 Task: Create a task  Create a new online platform for language translation services , assign it to team member softage.1@softage.net in the project AgileRamp and update the status of the task to  On Track  , set the priority of the task to Low
Action: Mouse moved to (73, 57)
Screenshot: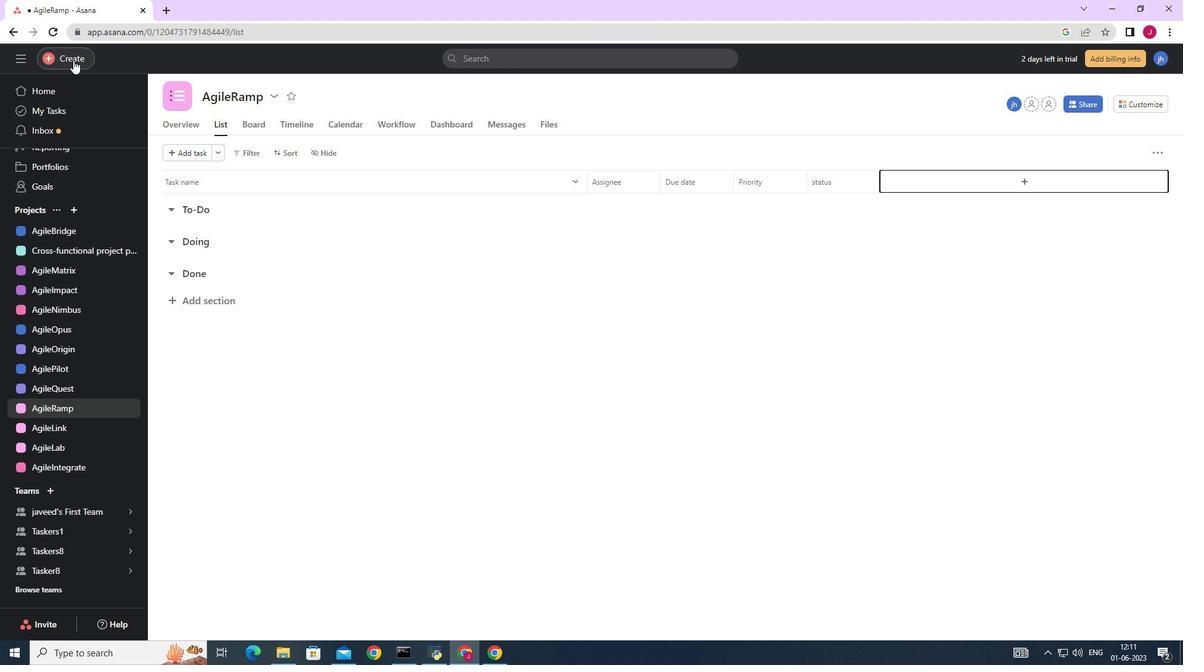 
Action: Mouse pressed left at (73, 57)
Screenshot: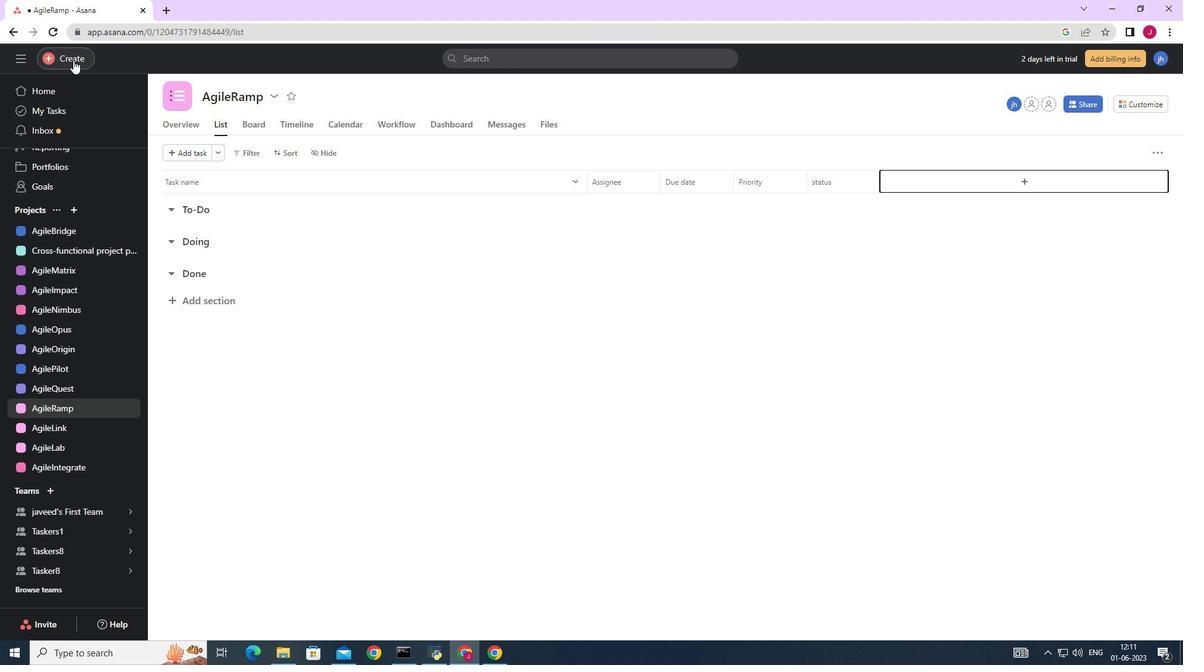
Action: Mouse moved to (138, 61)
Screenshot: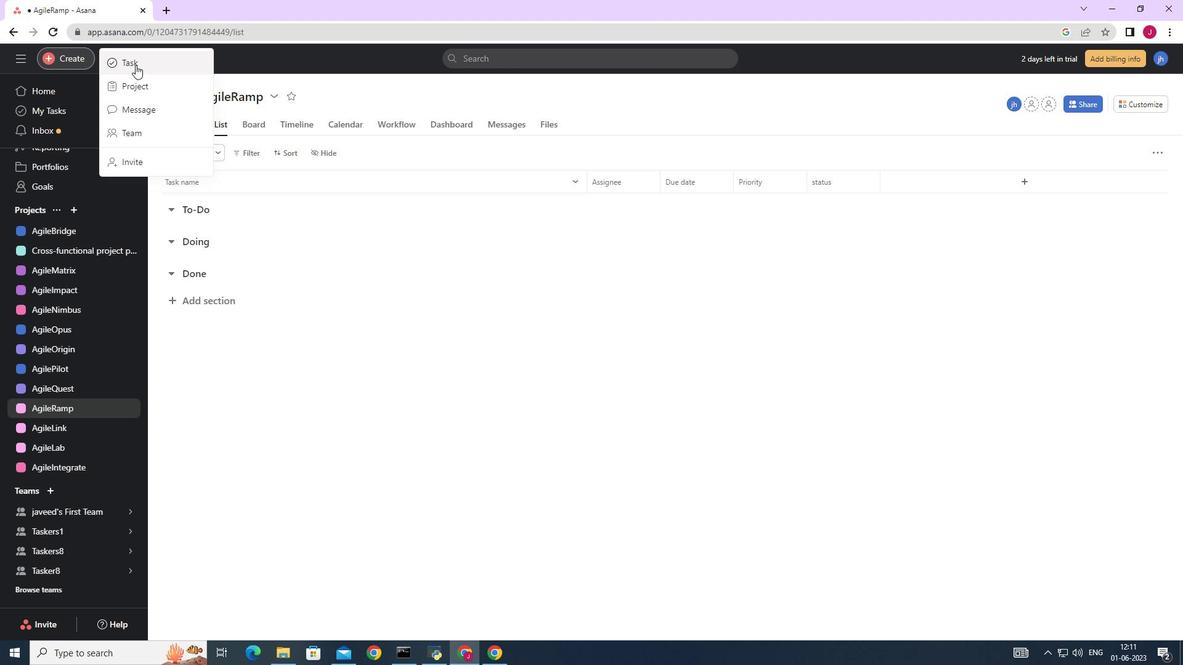
Action: Mouse pressed left at (138, 61)
Screenshot: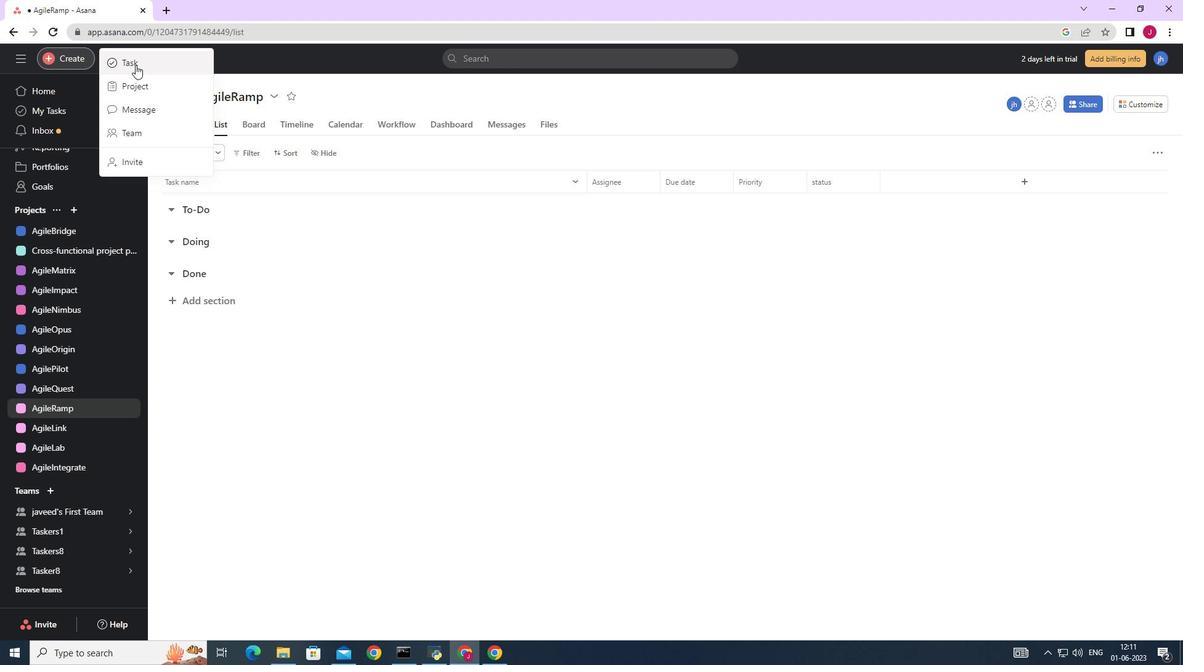
Action: Mouse moved to (966, 407)
Screenshot: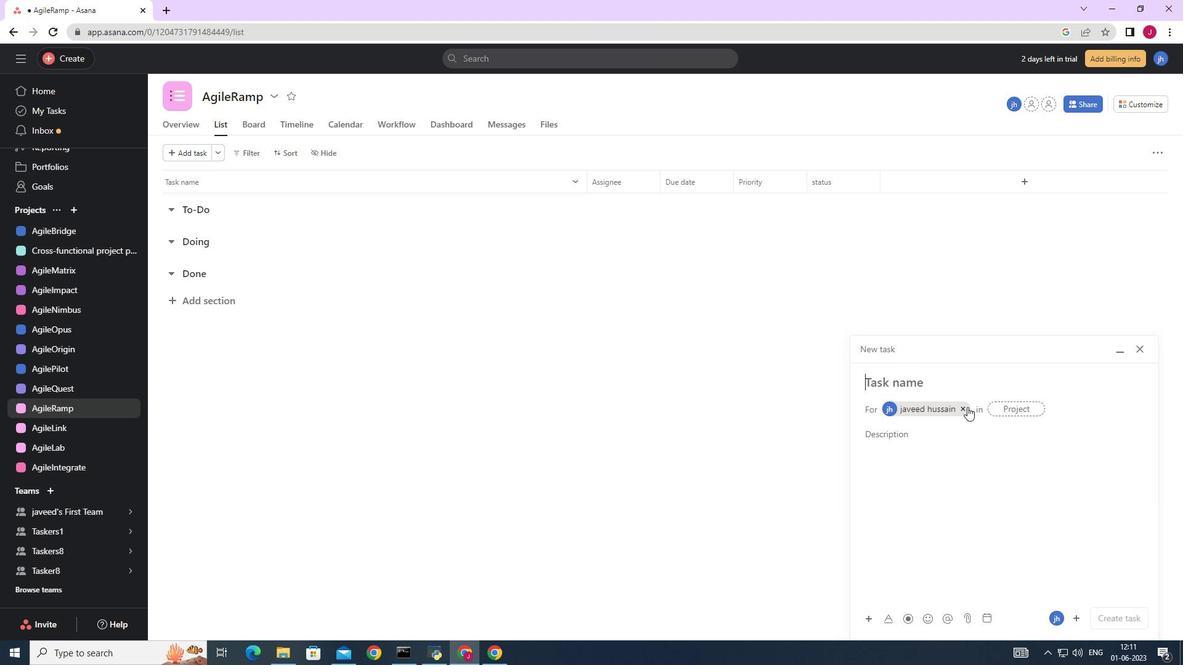 
Action: Mouse pressed left at (966, 407)
Screenshot: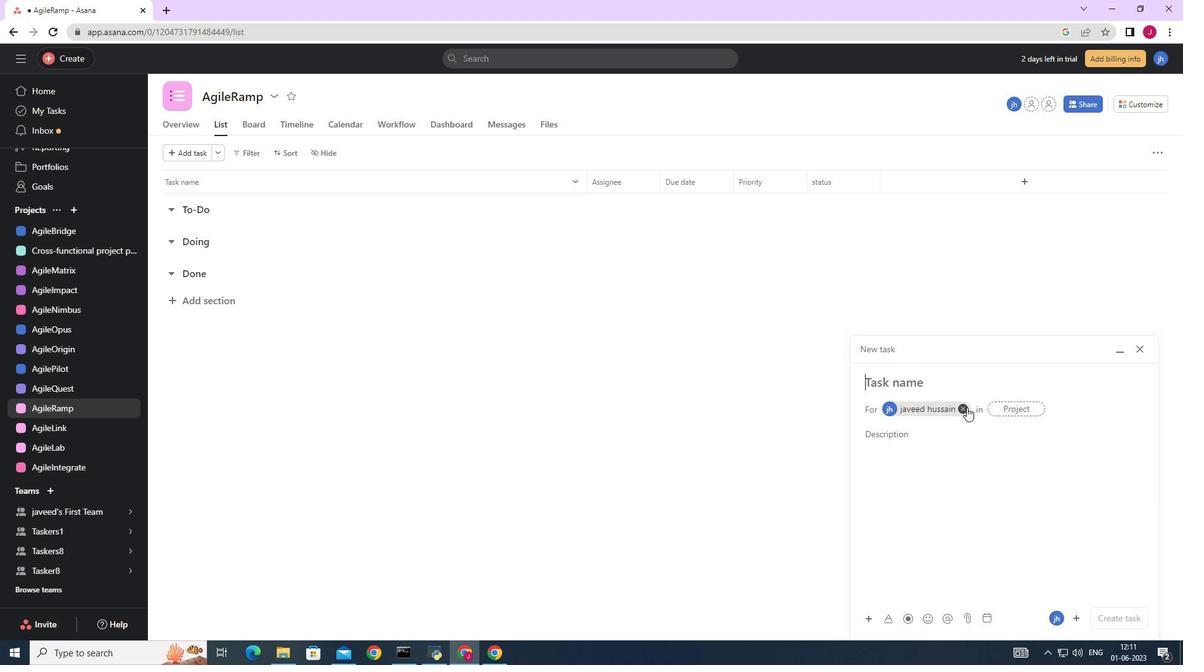 
Action: Mouse moved to (899, 380)
Screenshot: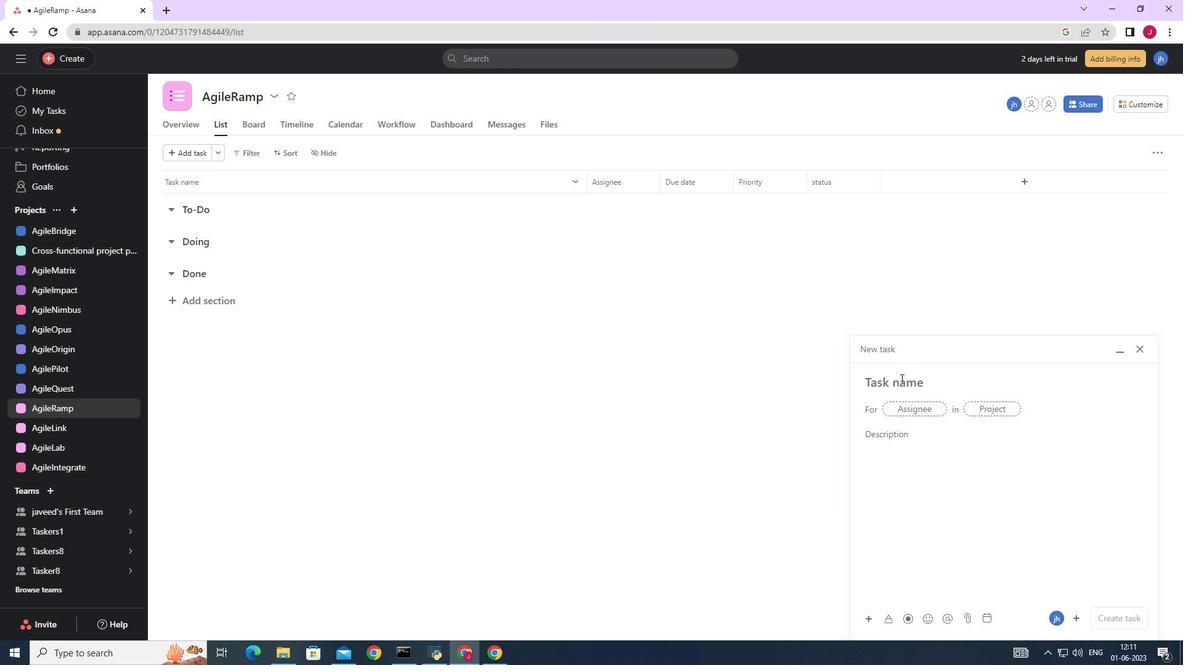 
Action: Key pressed <Key.caps_lock>C<Key.caps_lock>reat
Screenshot: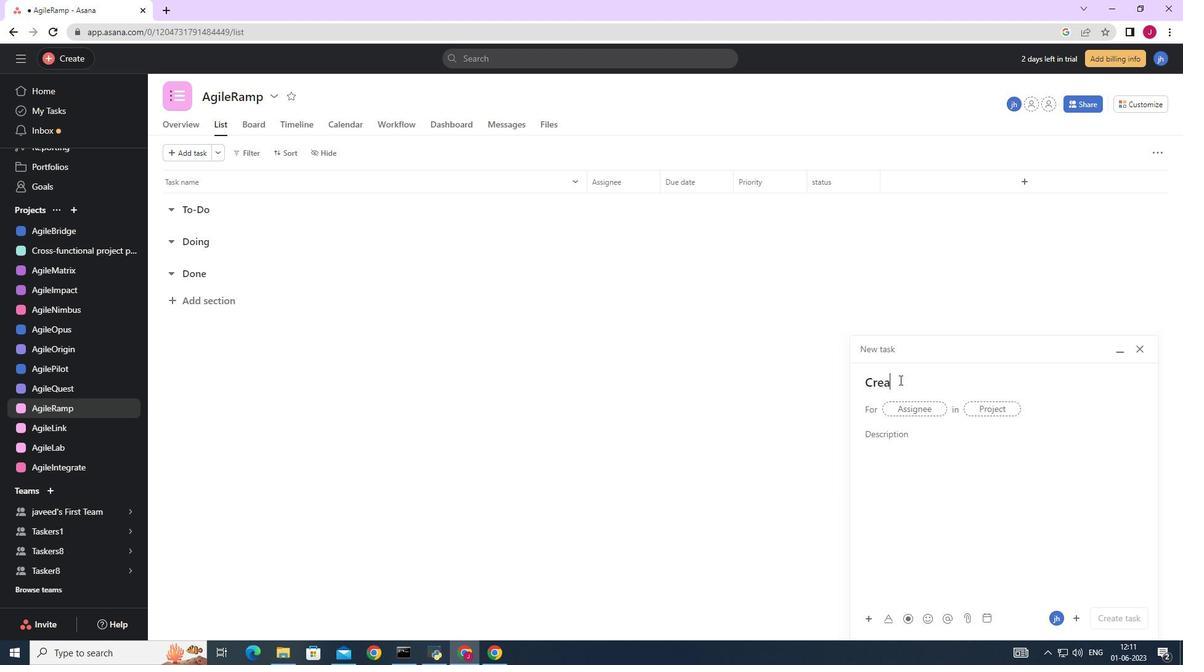 
Action: Mouse moved to (899, 380)
Screenshot: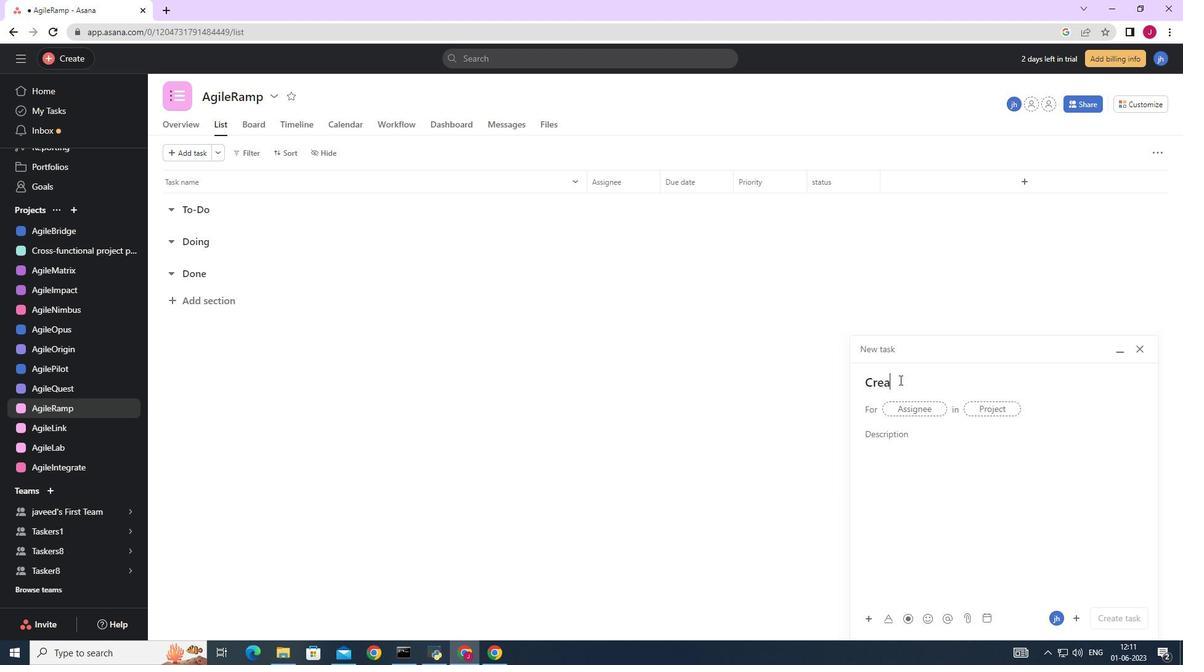 
Action: Key pressed e<Key.space>a<Key.space>new<Key.space>online<Key.space>platform<Key.space>language<Key.space>ttanslation<Key.space><Key.backspace><Key.backspace><Key.backspace><Key.backspace><Key.backspace><Key.backspace><Key.backspace><Key.backspace><Key.backspace><Key.backspace><Key.backspace>ranslation<Key.space>services,
Screenshot: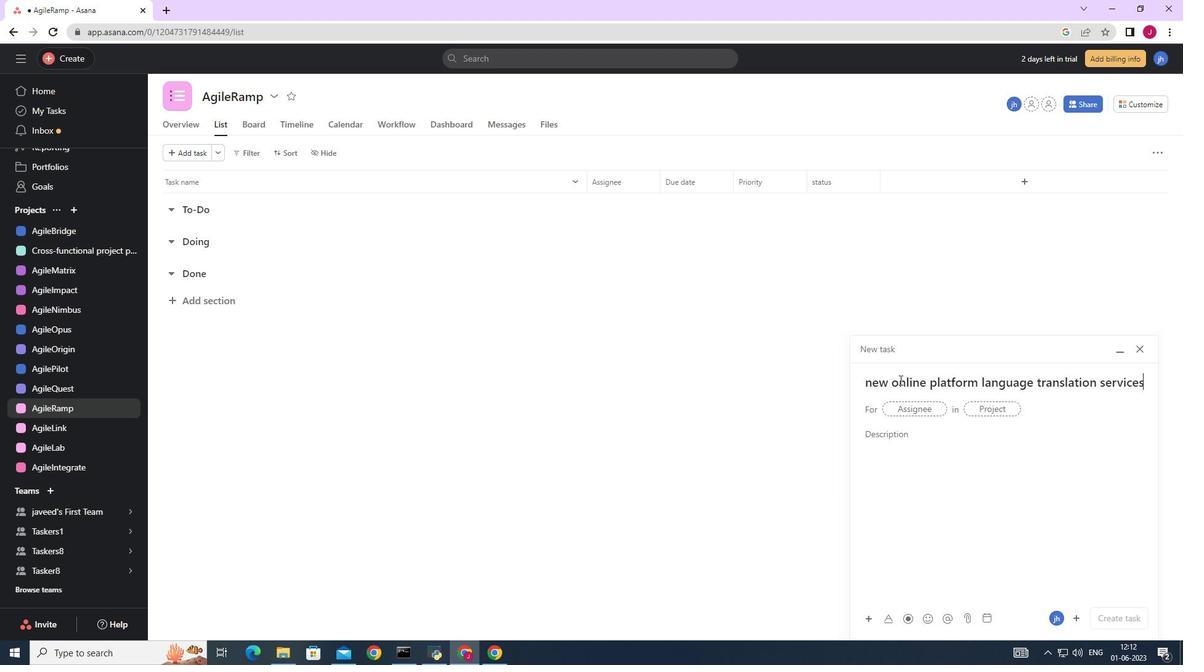 
Action: Mouse moved to (922, 413)
Screenshot: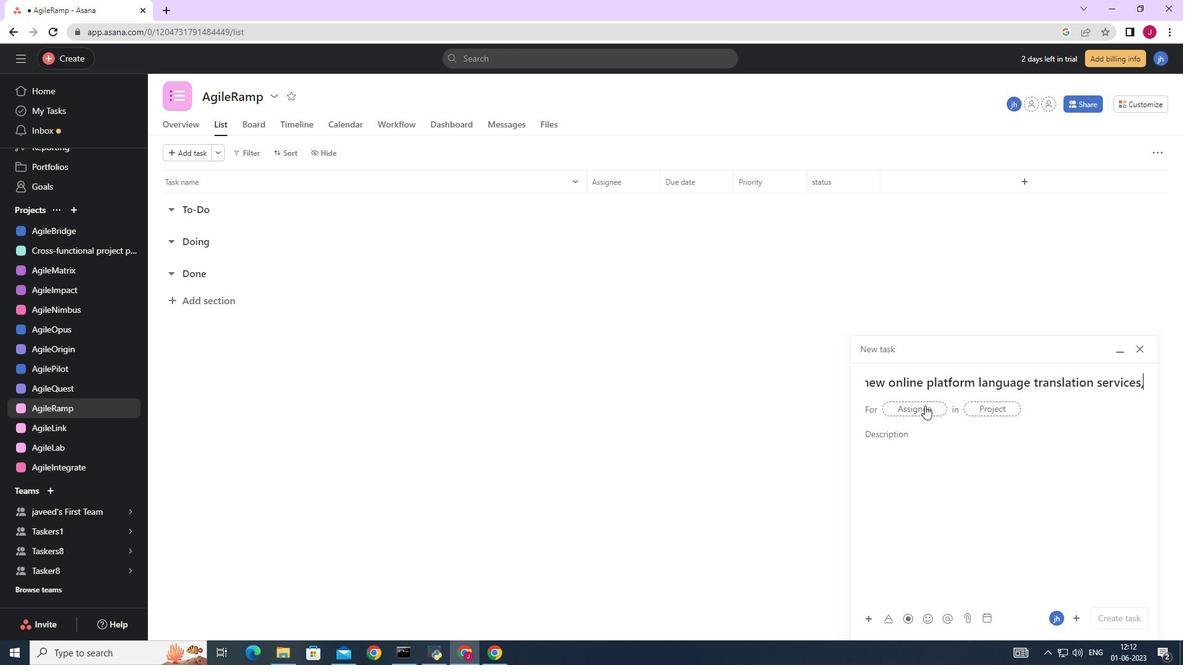 
Action: Mouse pressed left at (922, 413)
Screenshot: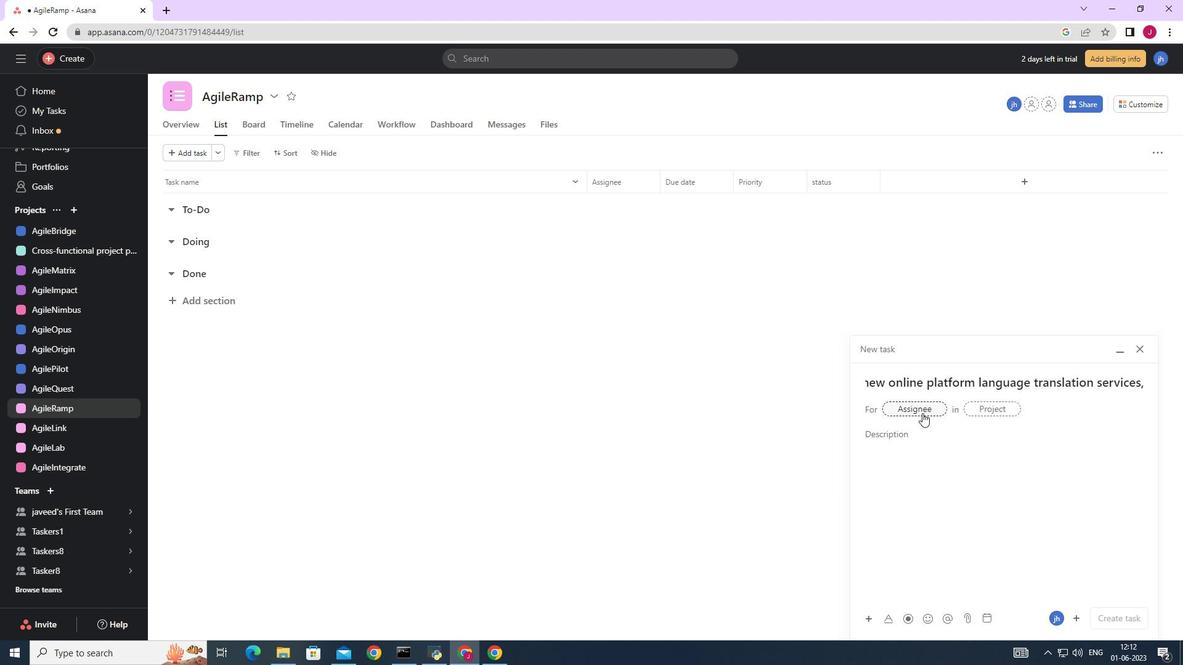 
Action: Mouse moved to (923, 414)
Screenshot: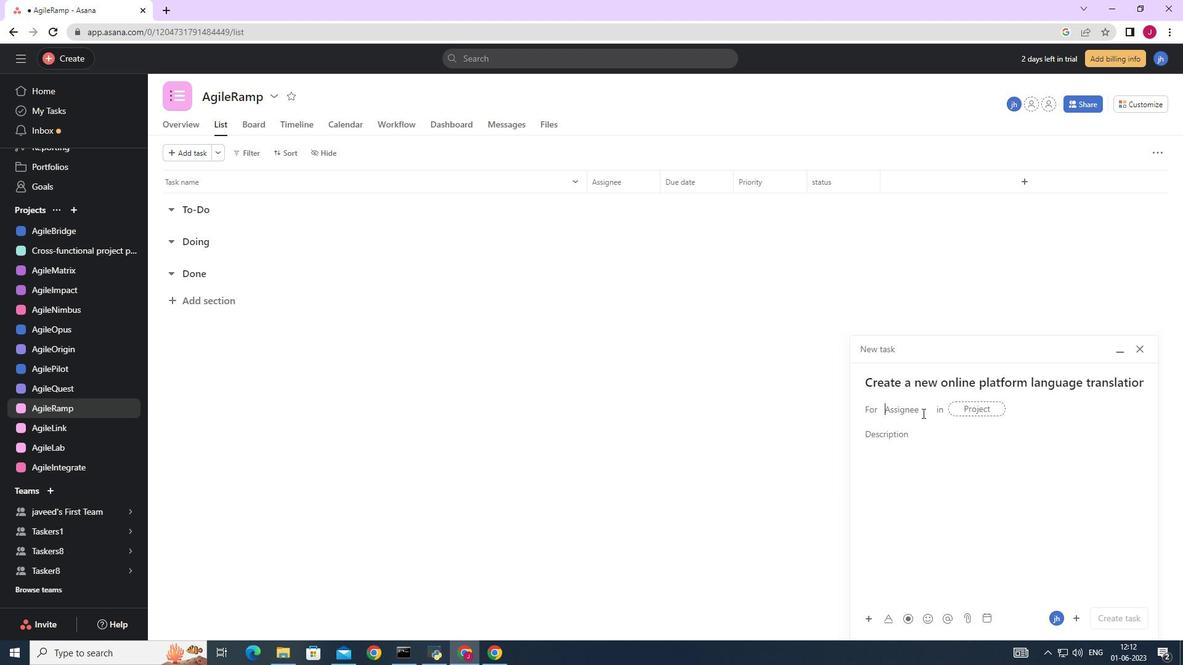 
Action: Key pressed softage,<Key.backspace>,.2<Key.backspace>1
Screenshot: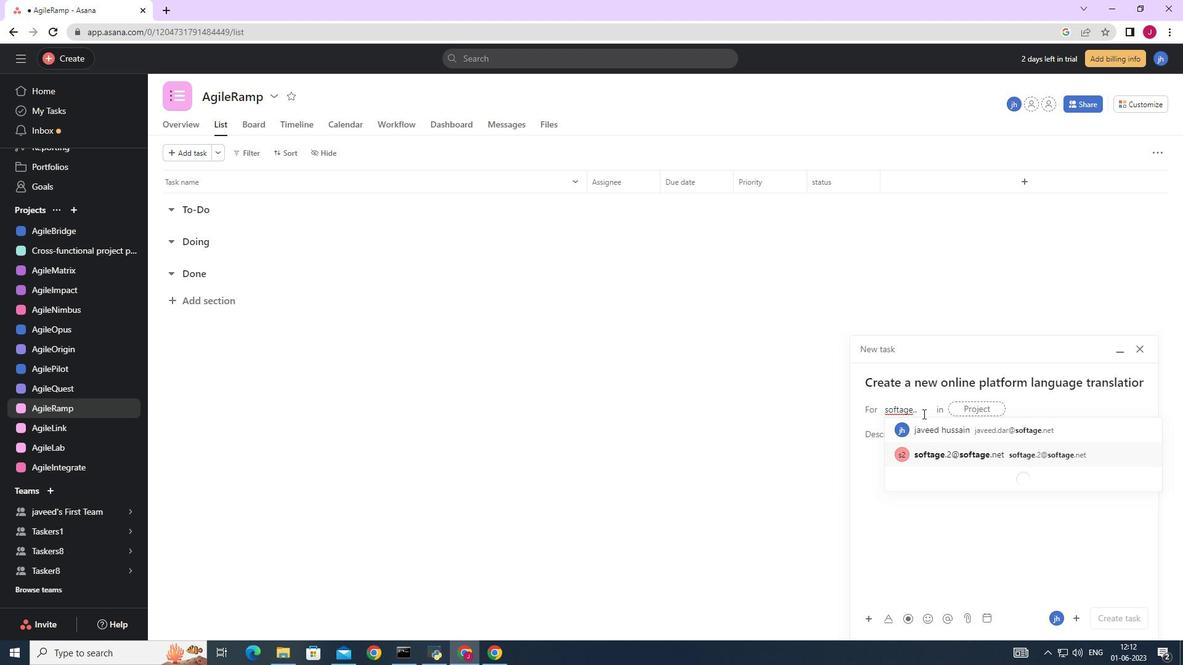 
Action: Mouse moved to (938, 426)
Screenshot: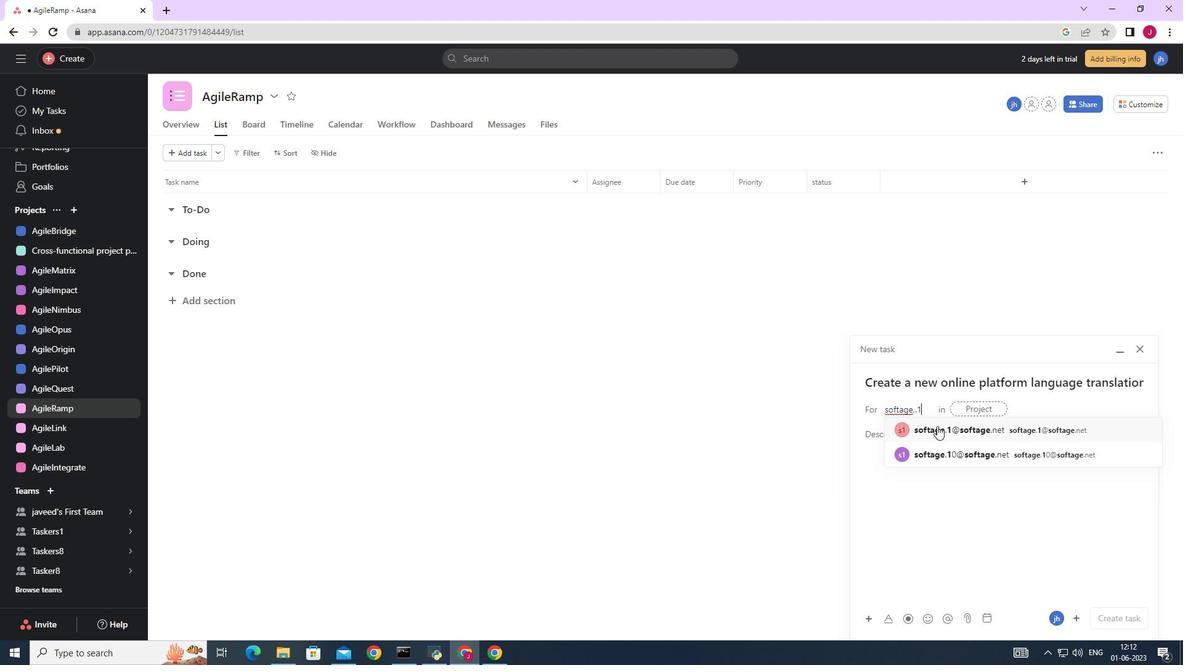 
Action: Mouse pressed left at (938, 426)
Screenshot: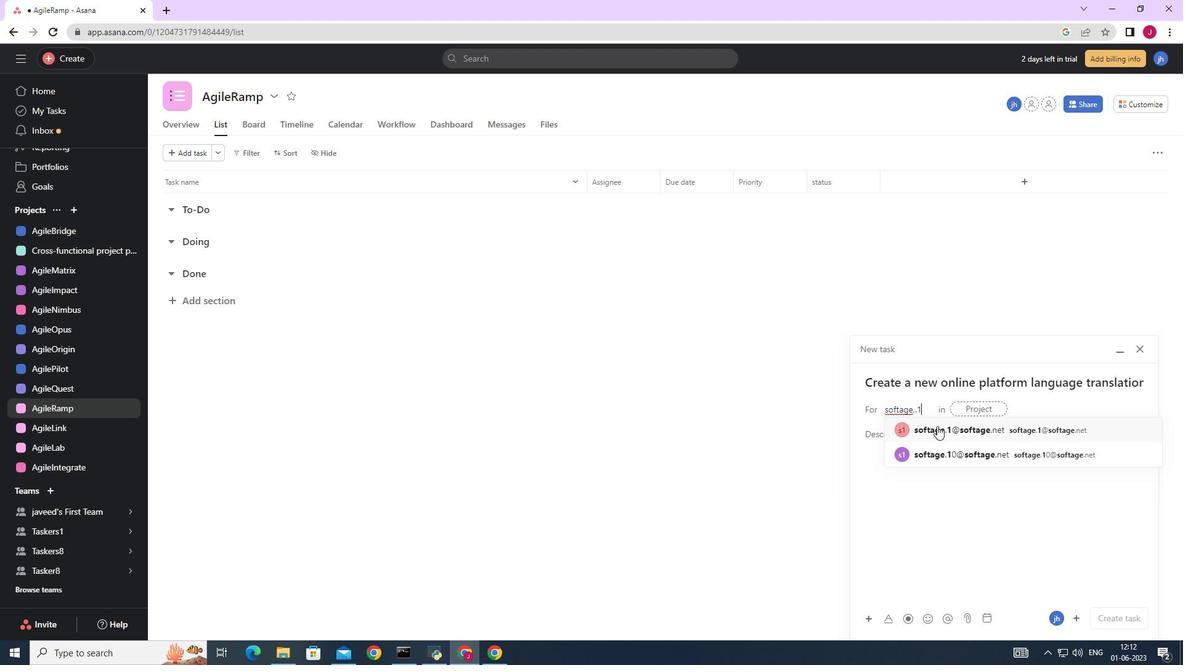 
Action: Mouse moved to (796, 430)
Screenshot: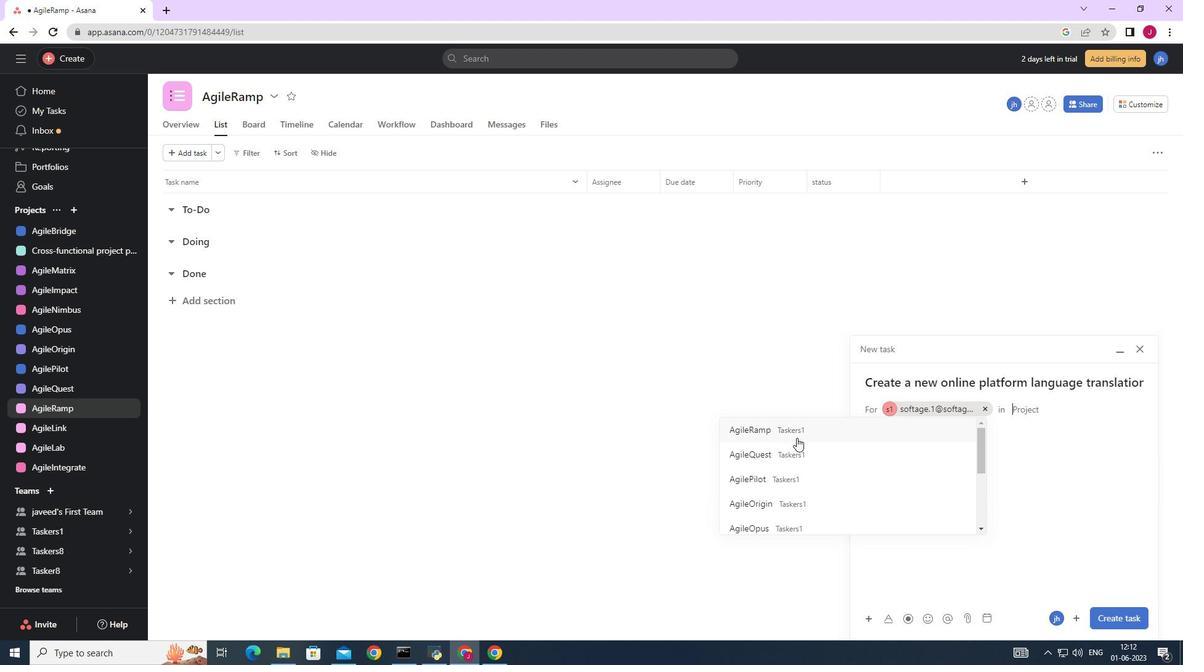 
Action: Mouse pressed left at (796, 430)
Screenshot: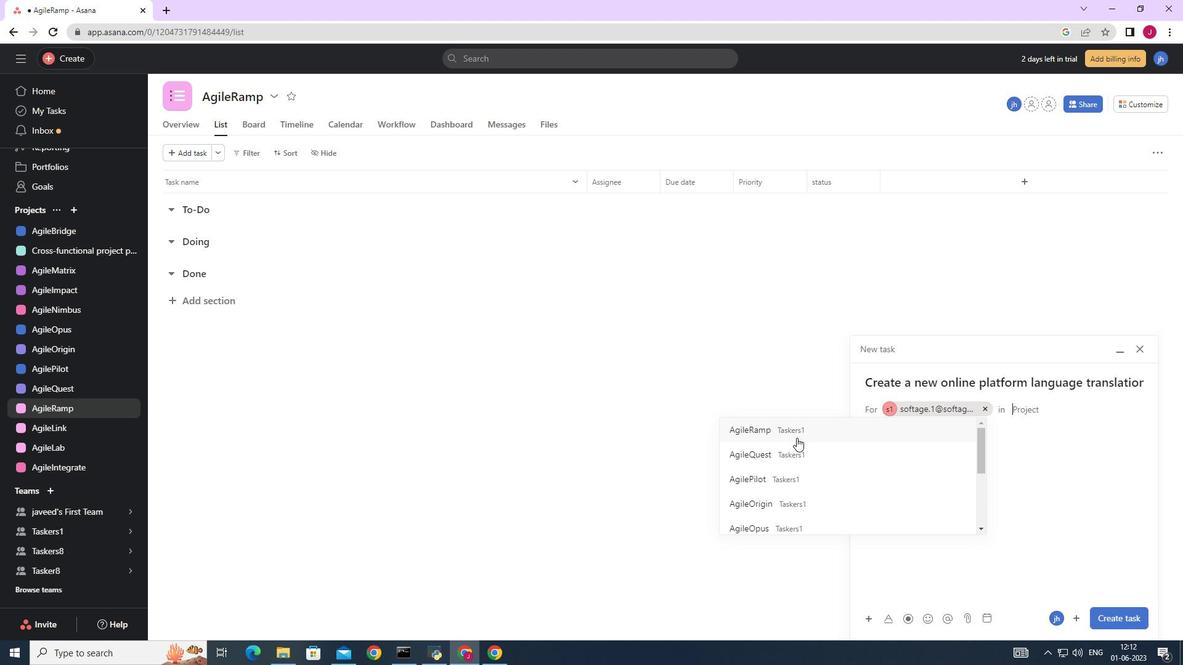 
Action: Mouse moved to (936, 440)
Screenshot: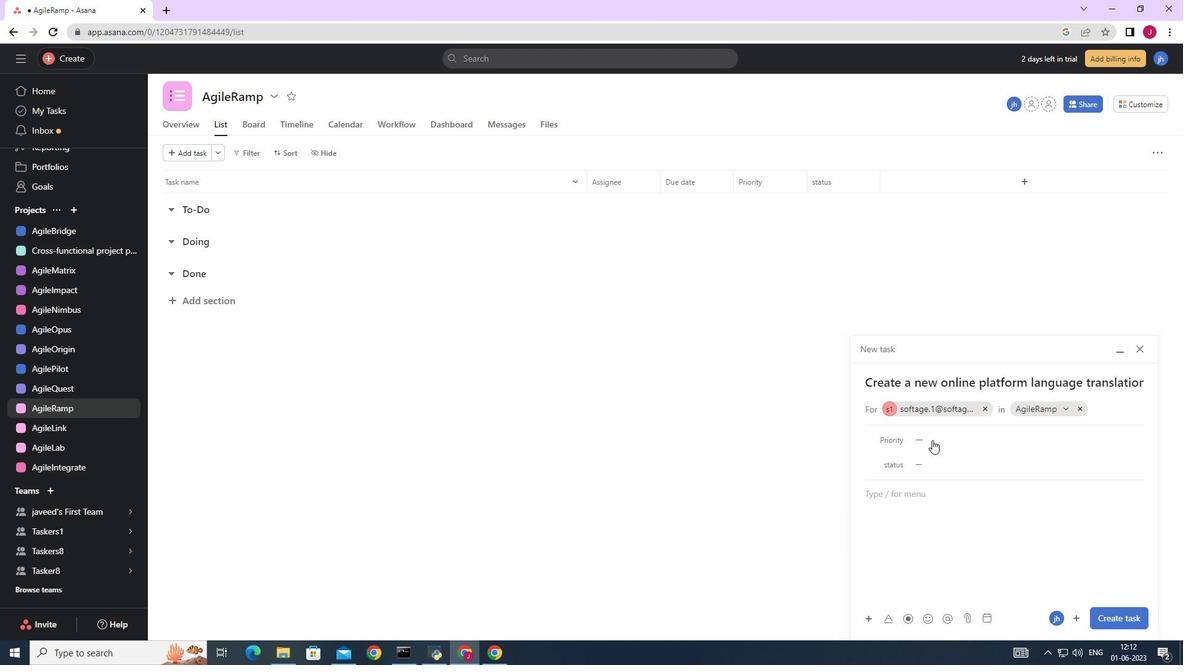 
Action: Mouse pressed left at (936, 440)
Screenshot: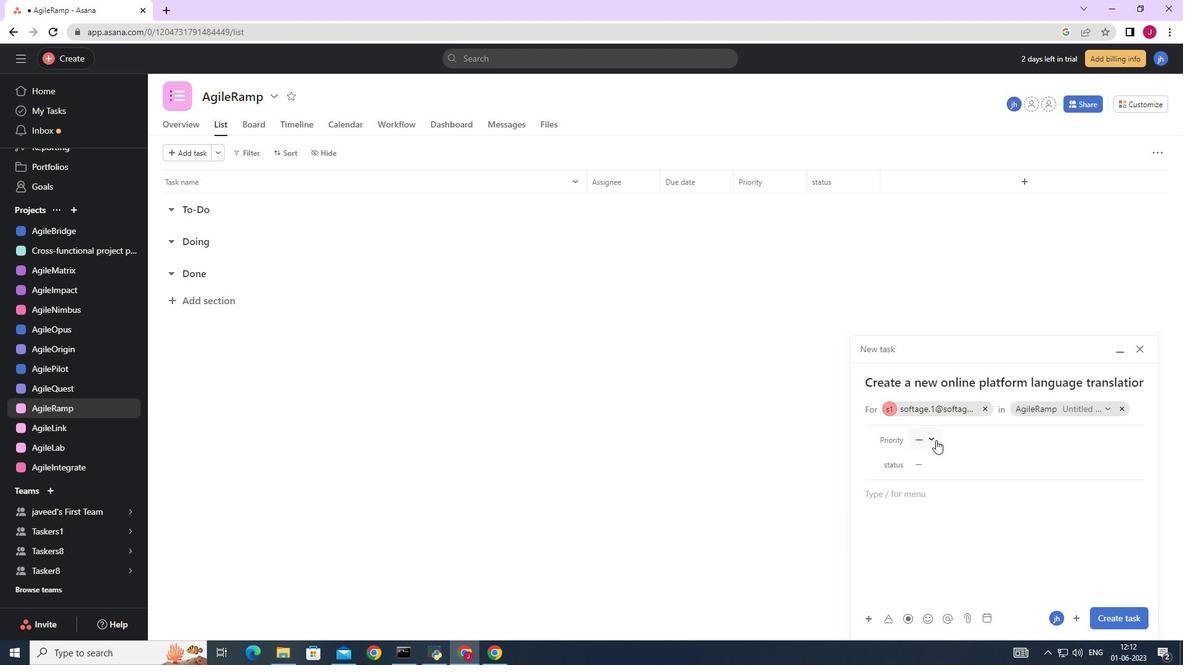 
Action: Mouse moved to (941, 523)
Screenshot: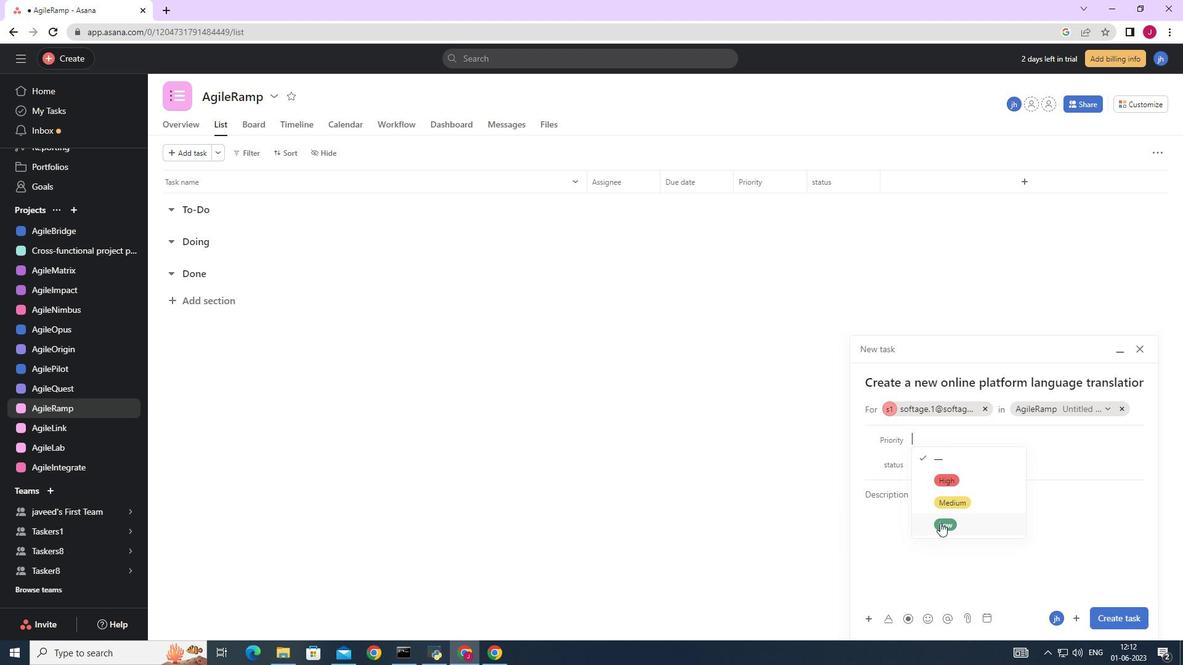 
Action: Mouse pressed left at (941, 523)
Screenshot: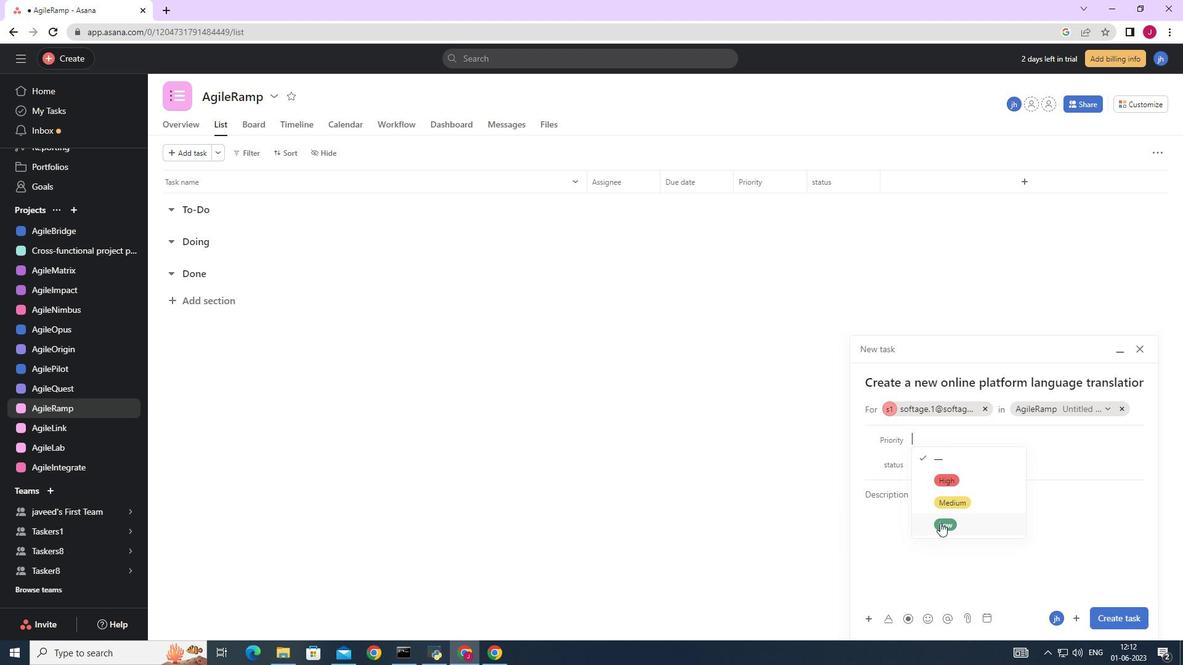 
Action: Mouse moved to (929, 465)
Screenshot: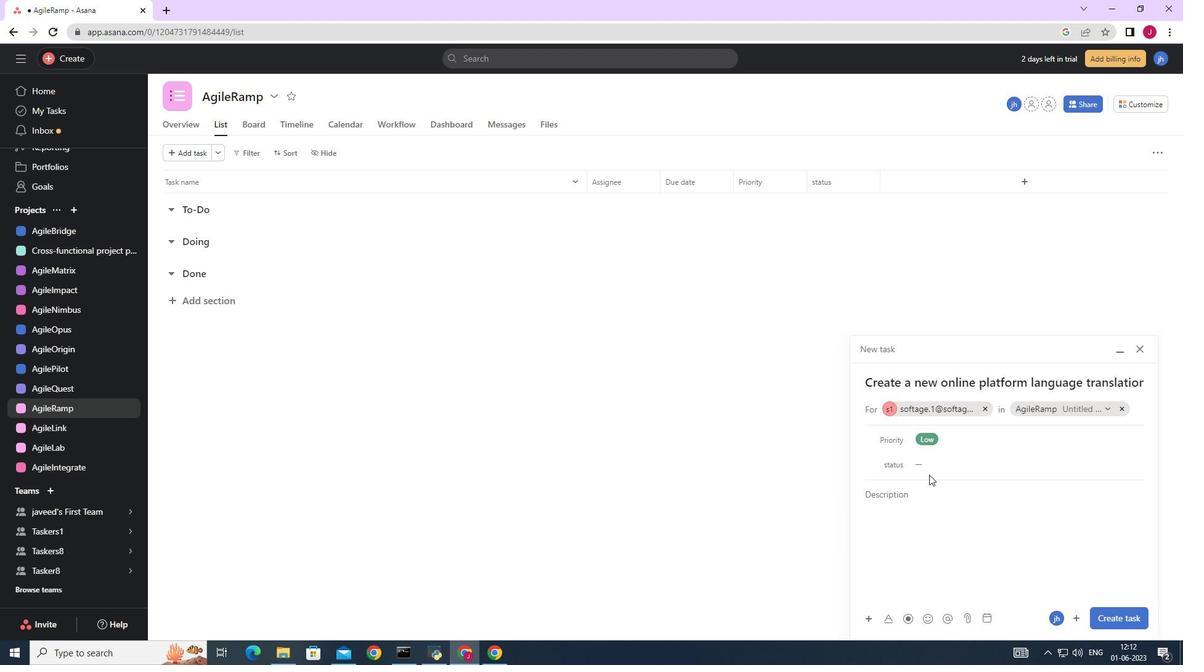
Action: Mouse pressed left at (929, 465)
Screenshot: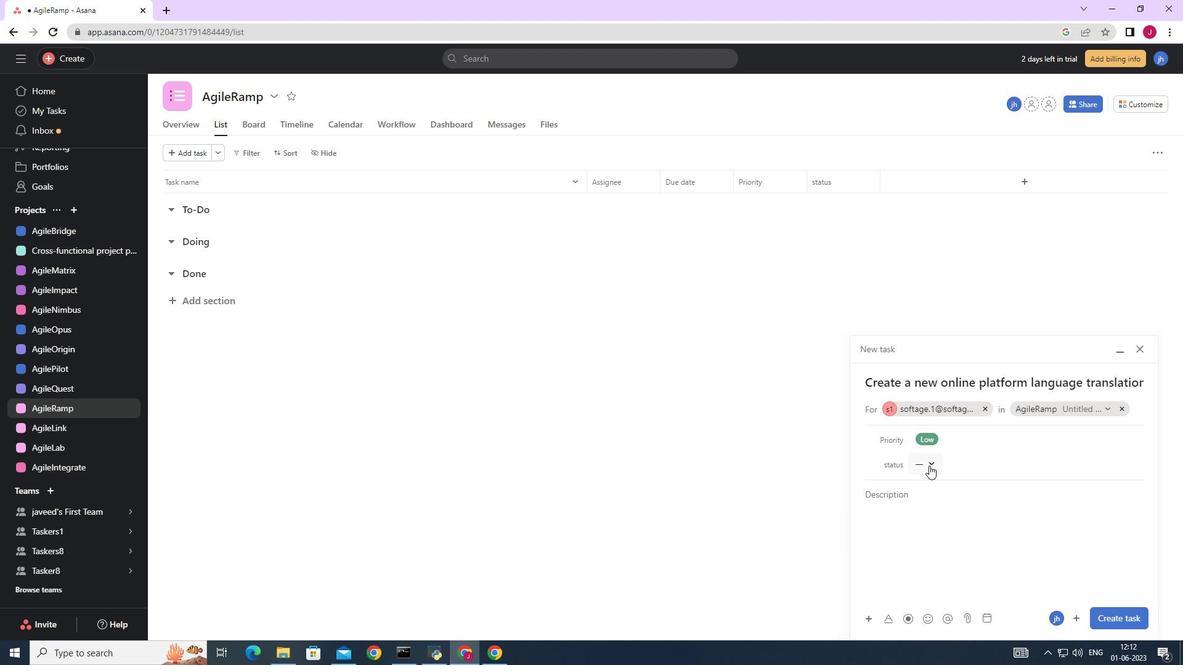 
Action: Mouse moved to (945, 497)
Screenshot: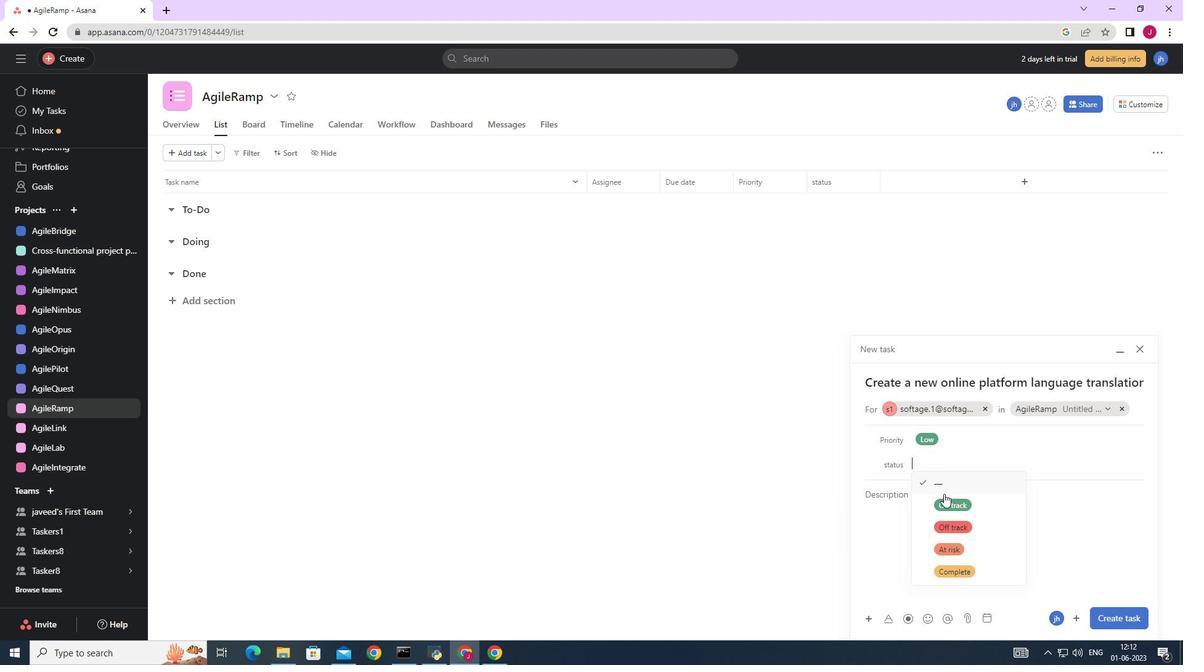 
Action: Mouse pressed left at (945, 497)
Screenshot: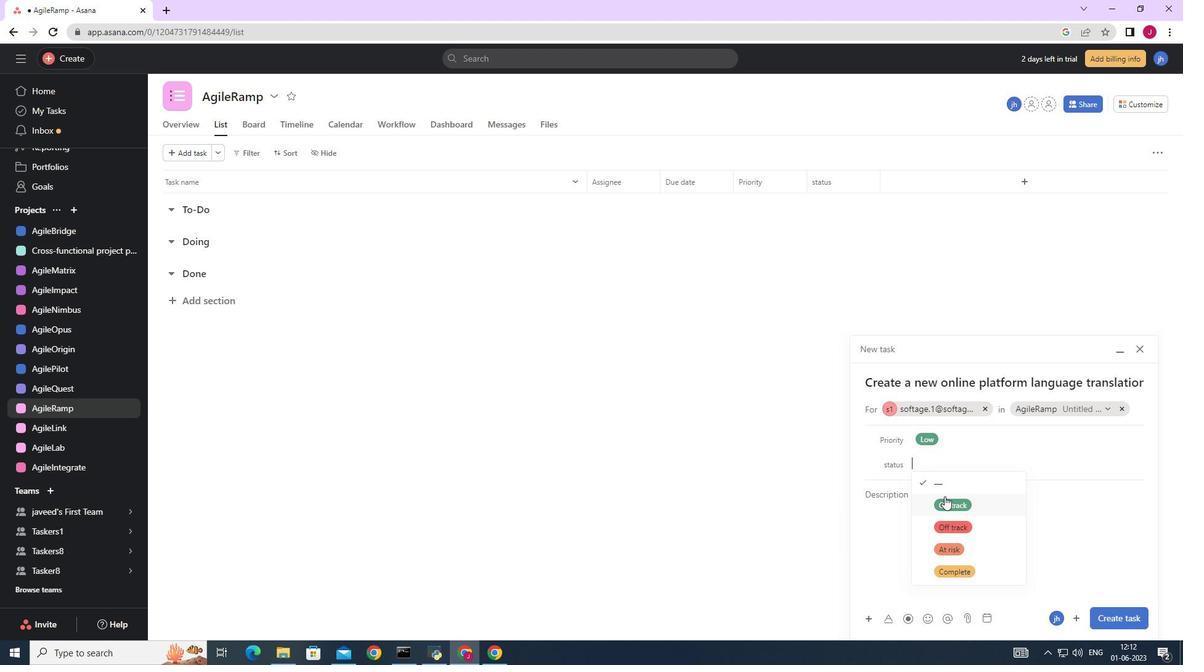 
Action: Mouse moved to (1109, 615)
Screenshot: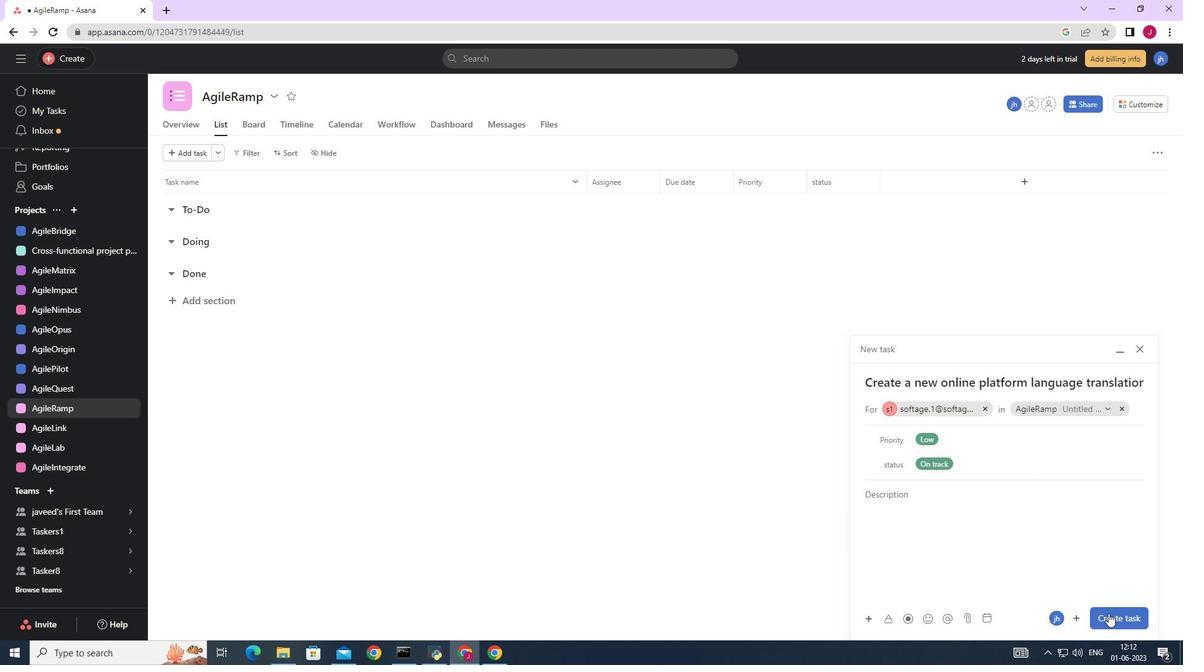 
Action: Mouse pressed left at (1109, 615)
Screenshot: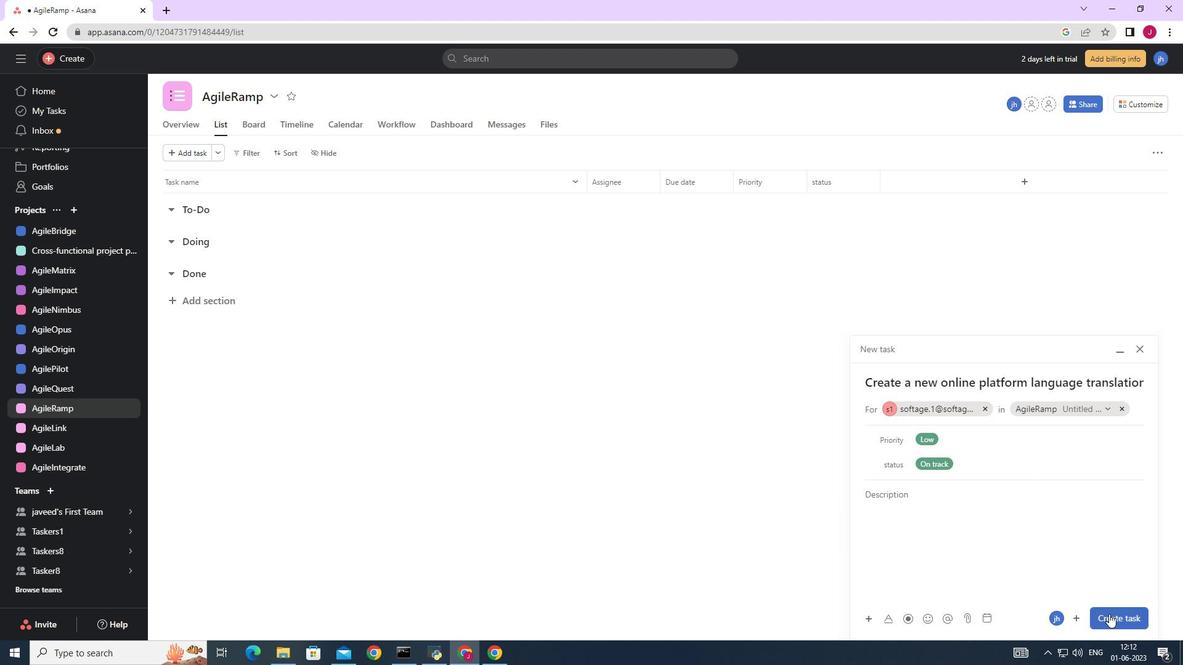 
Action: Mouse moved to (832, 399)
Screenshot: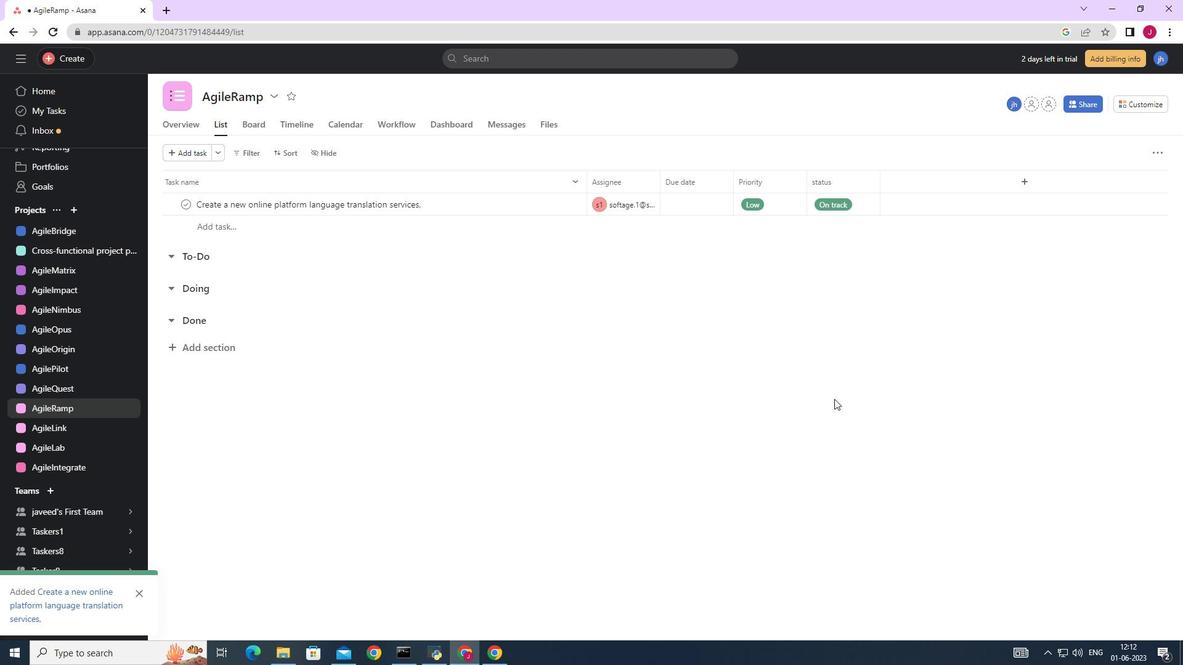
